 Task: Create in the project AgileBoost in Backlog an issue 'Create a new online platform for online entrepreneurship courses with advanced business planning and financial modeling features', assign it to team member softage.3@softage.net and change the status to IN PROGRESS. Create in the project AgileBoost in Backlog an issue 'Implement a new cloud-based customer relationship management system for a company with advanced lead generation and sales tracking features', assign it to team member softage.4@softage.net and change the status to IN PROGRESS
Action: Mouse moved to (213, 266)
Screenshot: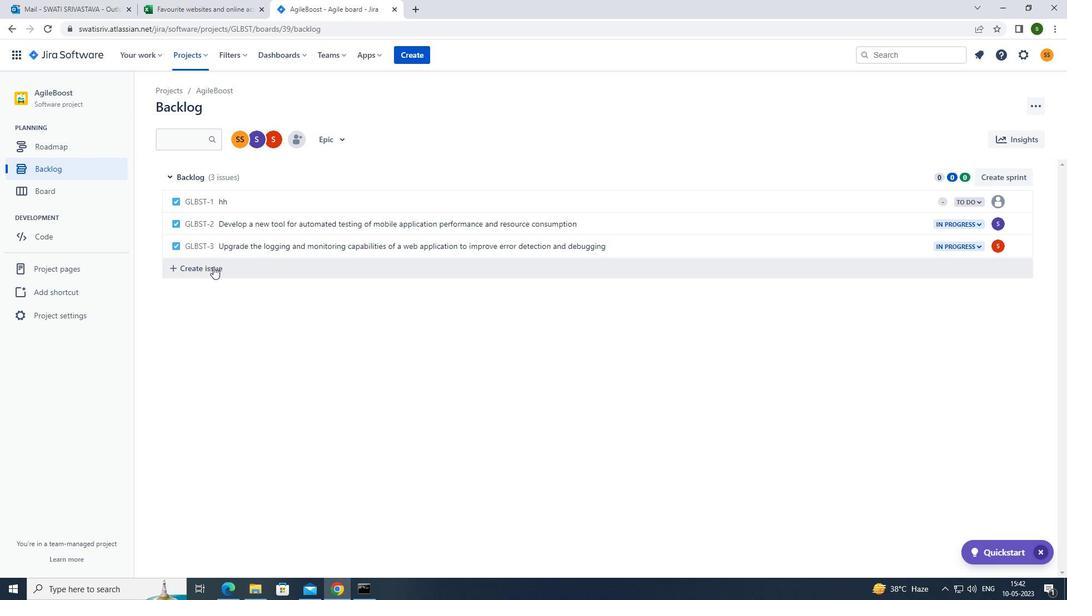 
Action: Mouse pressed left at (213, 266)
Screenshot: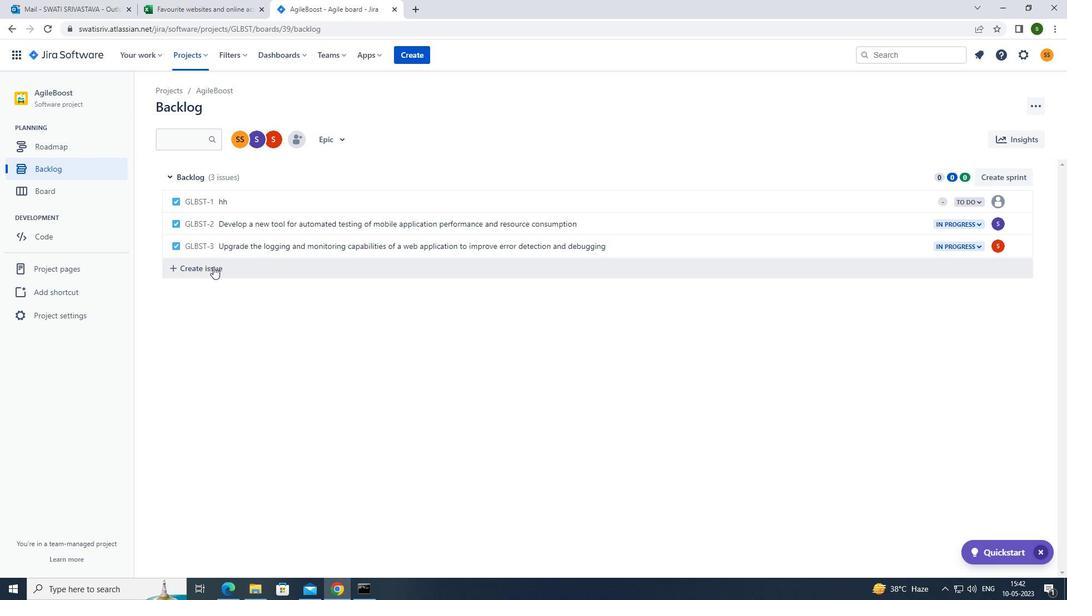 
Action: Mouse moved to (266, 267)
Screenshot: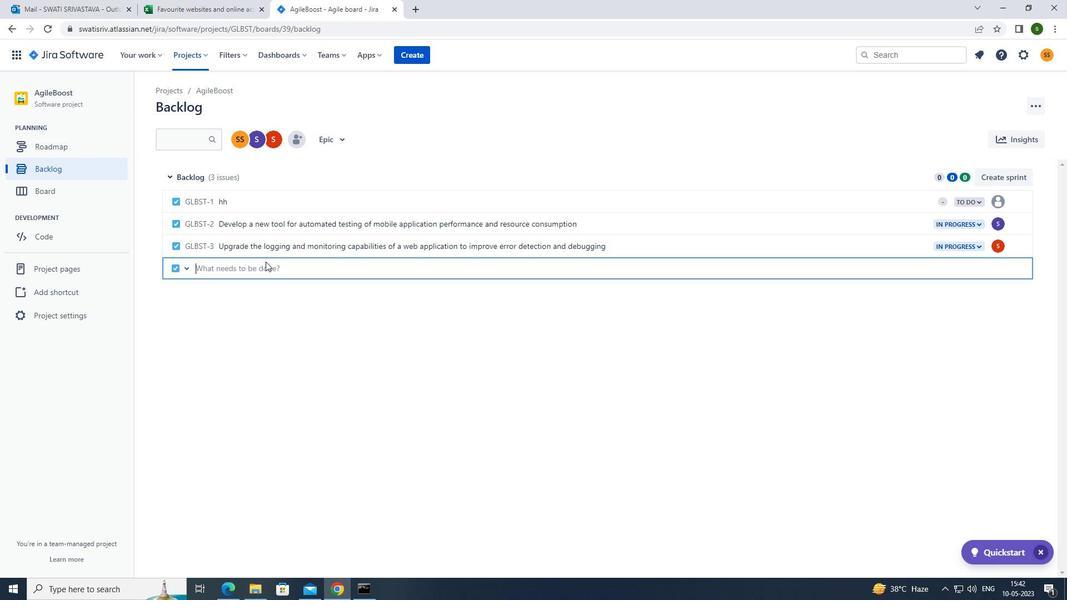 
Action: Mouse pressed left at (266, 267)
Screenshot: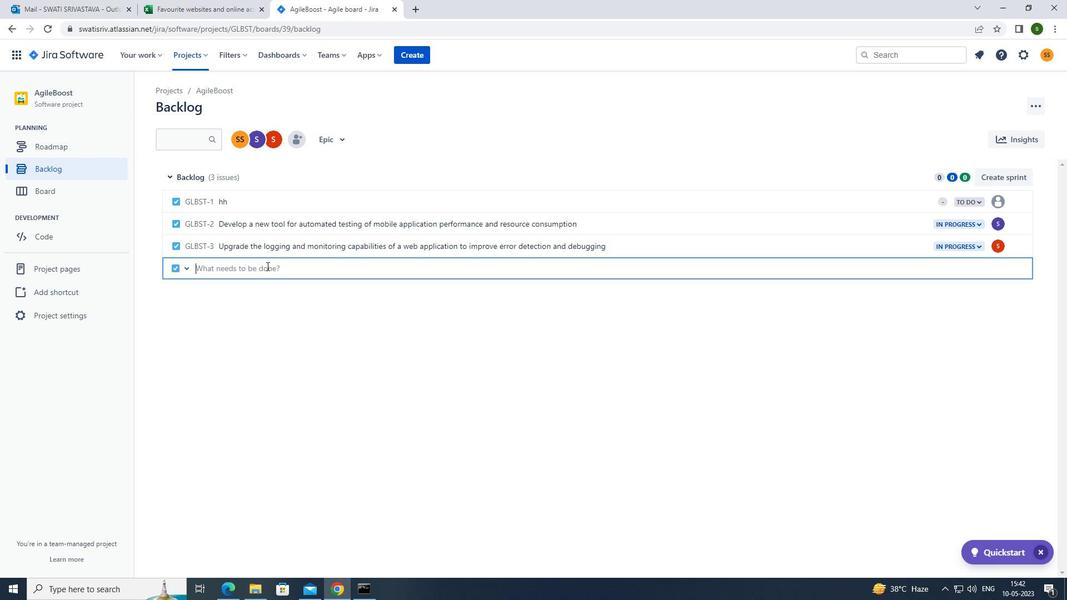 
Action: Key pressed <Key.caps_lock>c<Key.caps_lock>reate<Key.space>a<Key.space>new<Key.space>online<Key.space>platform<Key.space>for<Key.space>online<Key.space>entrepreneurship<Key.space>courses<Key.space>with<Key.space>advanced<Key.space>busisness<Key.space>planning<Key.space>and<Key.space>finacial<Key.space>modeling<Key.space>features<Key.enter>
Screenshot: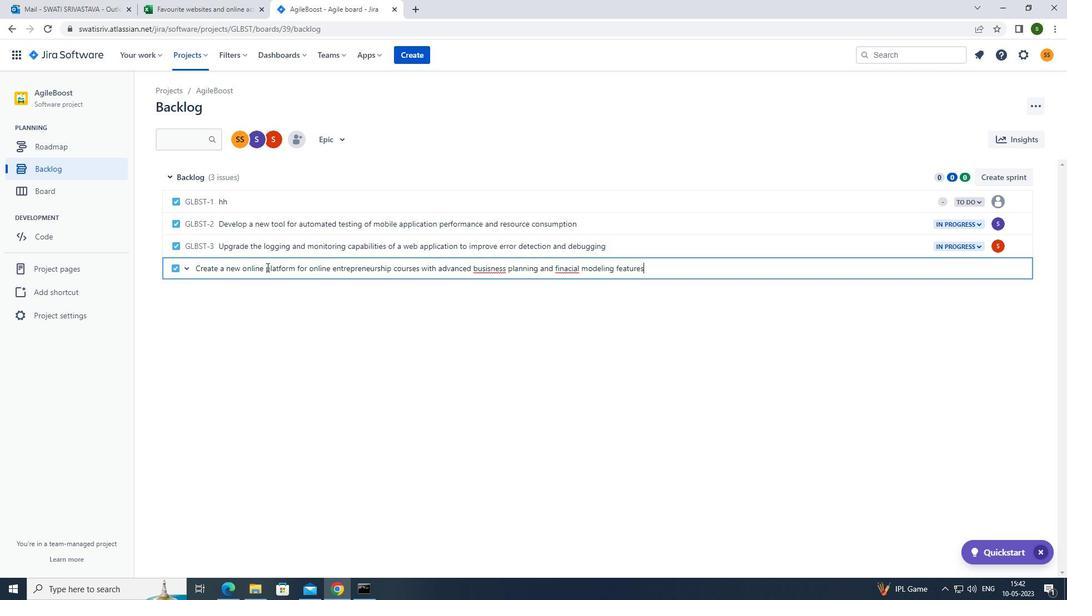 
Action: Mouse moved to (1000, 267)
Screenshot: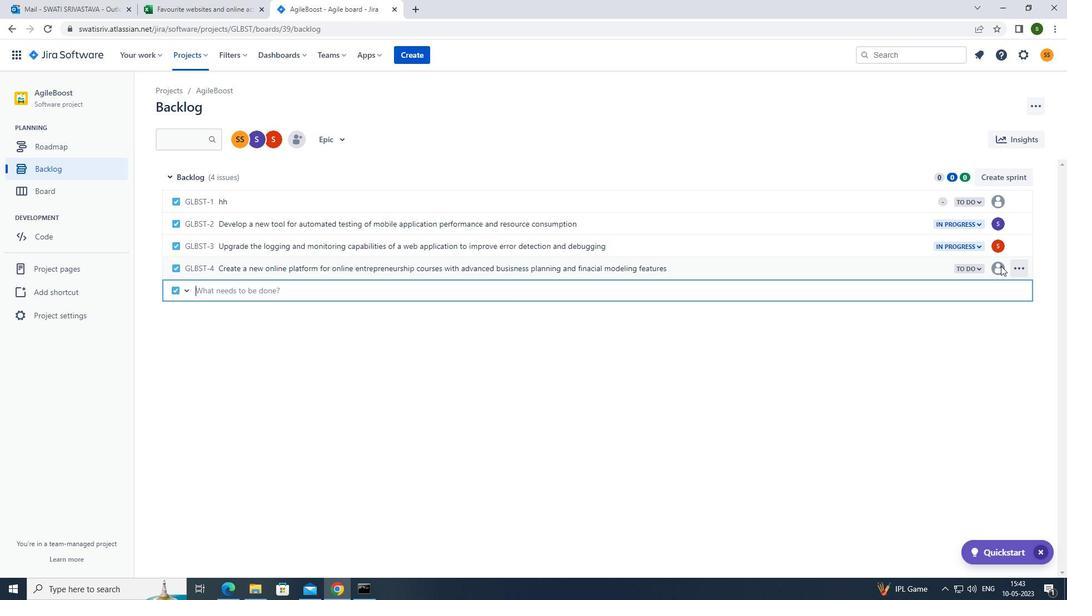 
Action: Mouse pressed left at (1000, 267)
Screenshot: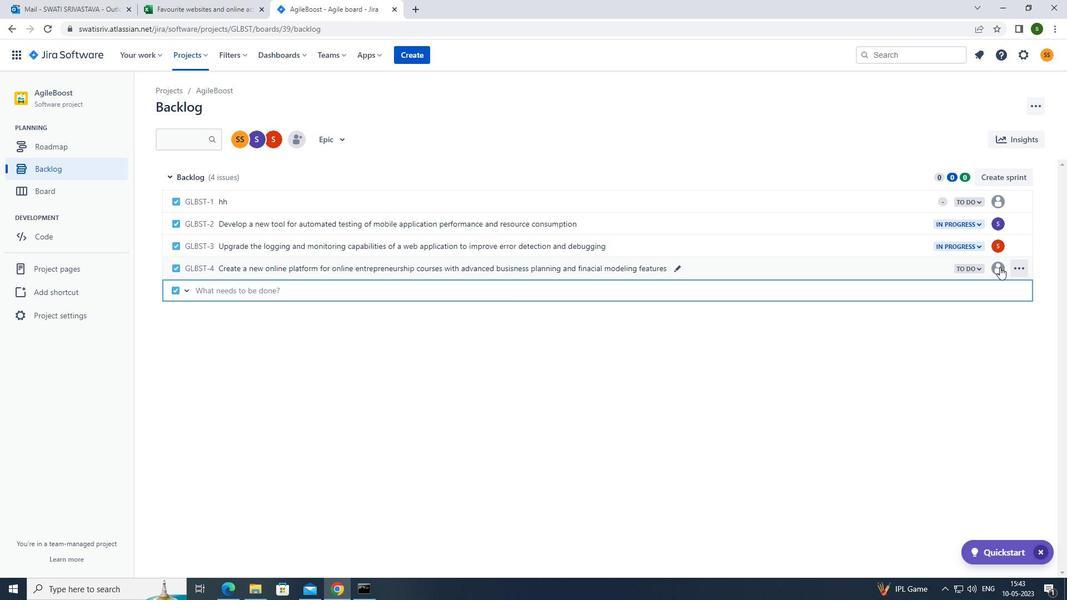 
Action: Mouse moved to (910, 350)
Screenshot: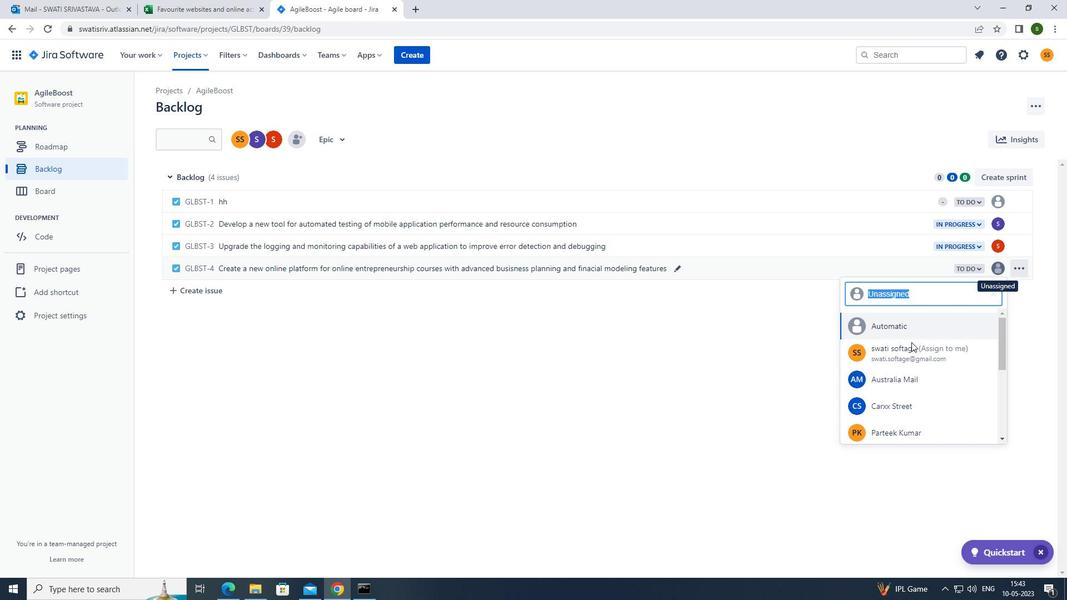 
Action: Mouse scrolled (910, 350) with delta (0, 0)
Screenshot: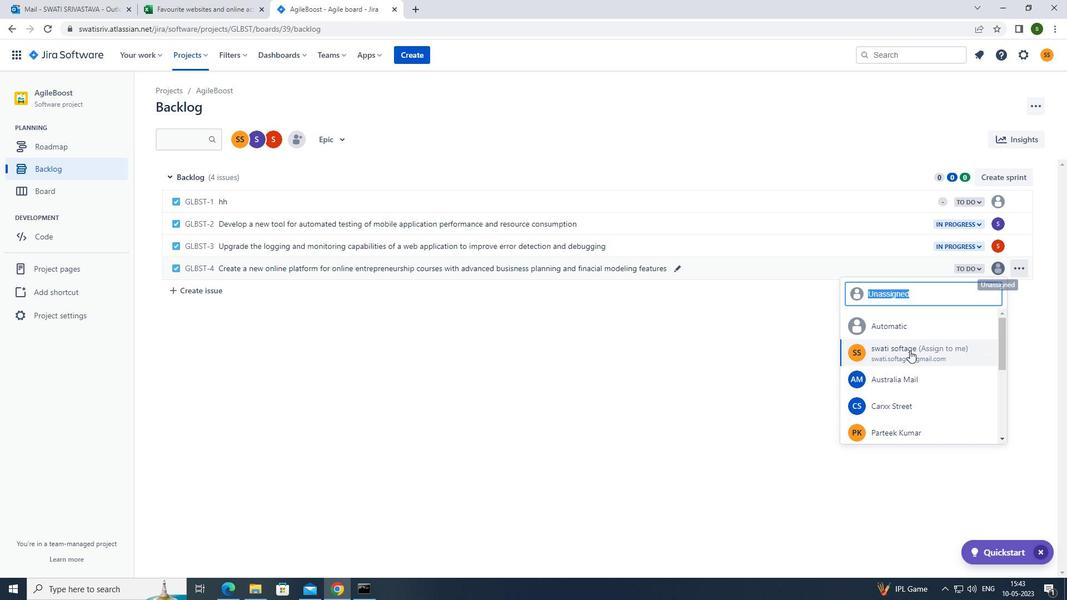 
Action: Mouse scrolled (910, 350) with delta (0, 0)
Screenshot: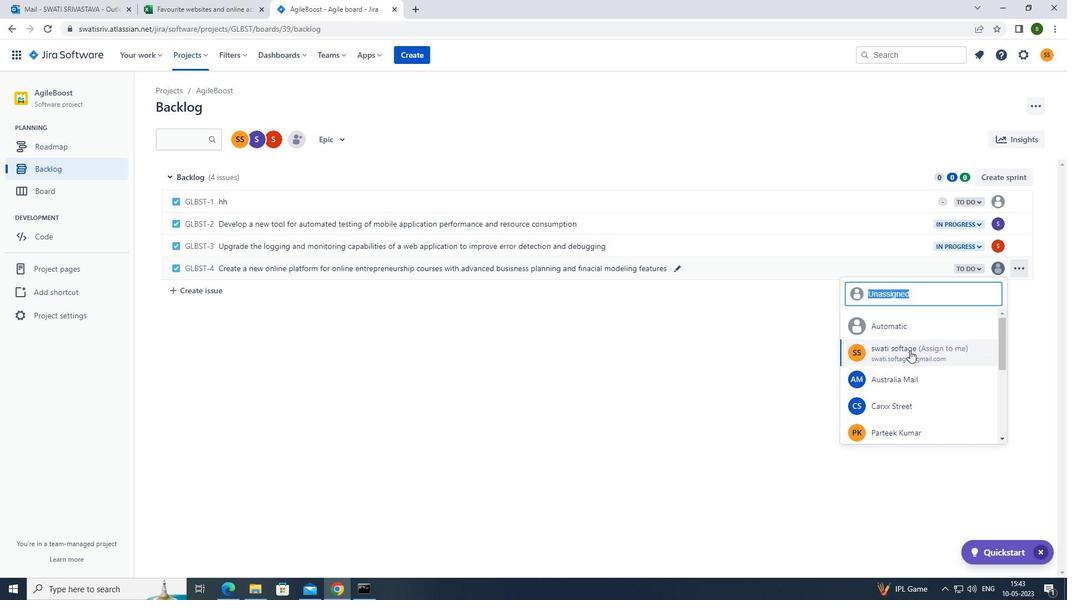 
Action: Mouse moved to (907, 399)
Screenshot: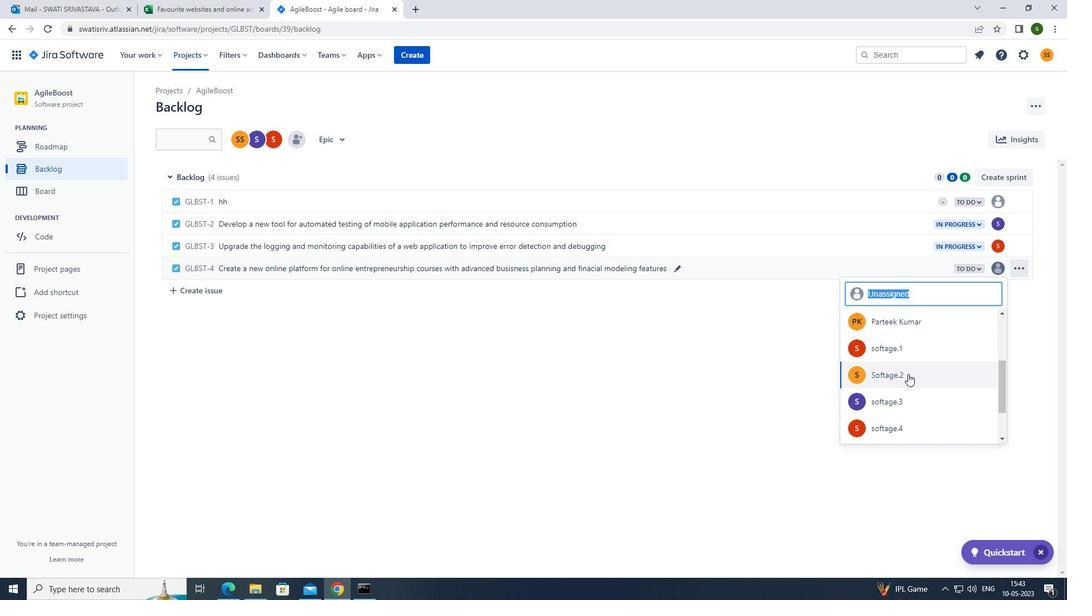 
Action: Mouse pressed left at (907, 399)
Screenshot: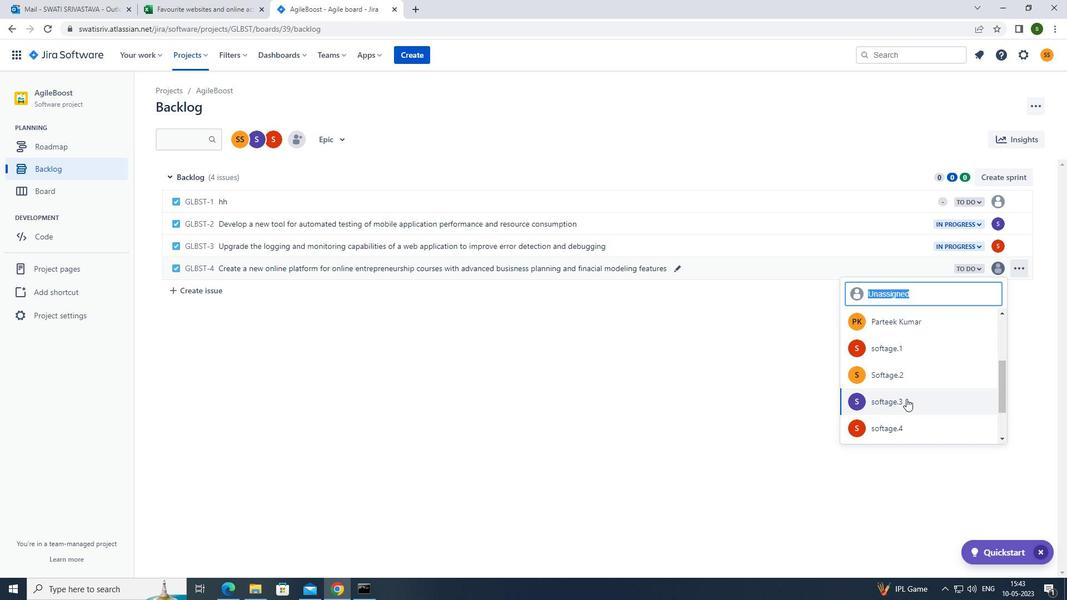 
Action: Mouse moved to (970, 265)
Screenshot: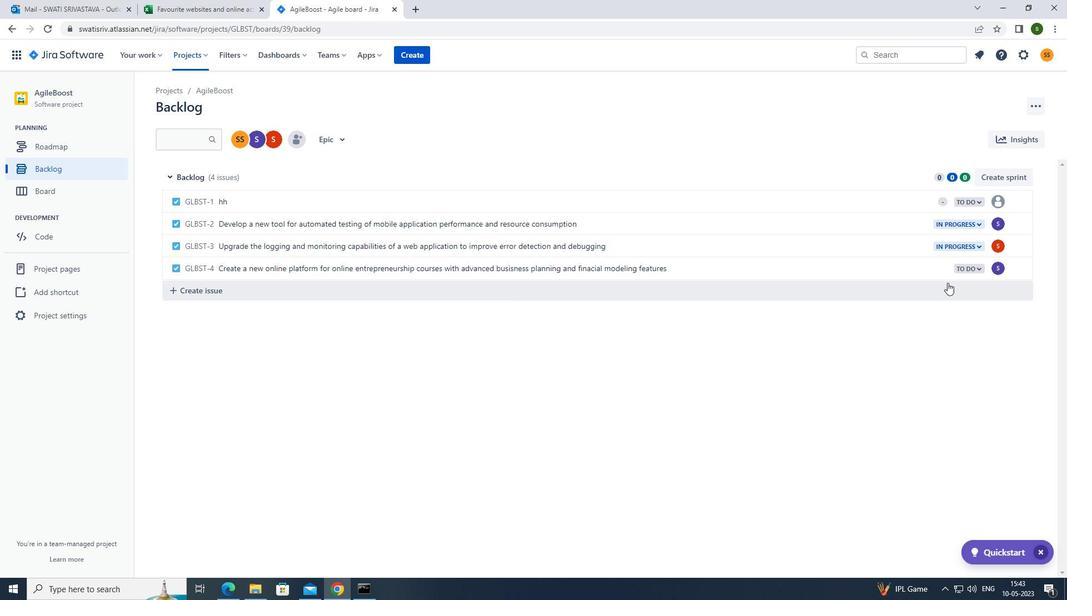 
Action: Mouse pressed left at (970, 265)
Screenshot: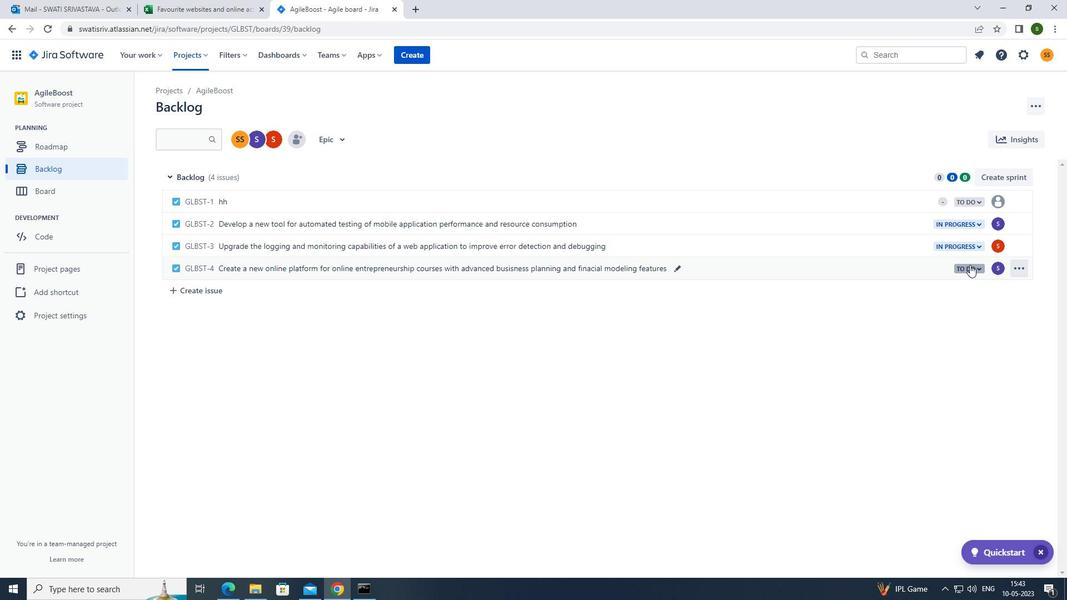 
Action: Mouse moved to (916, 288)
Screenshot: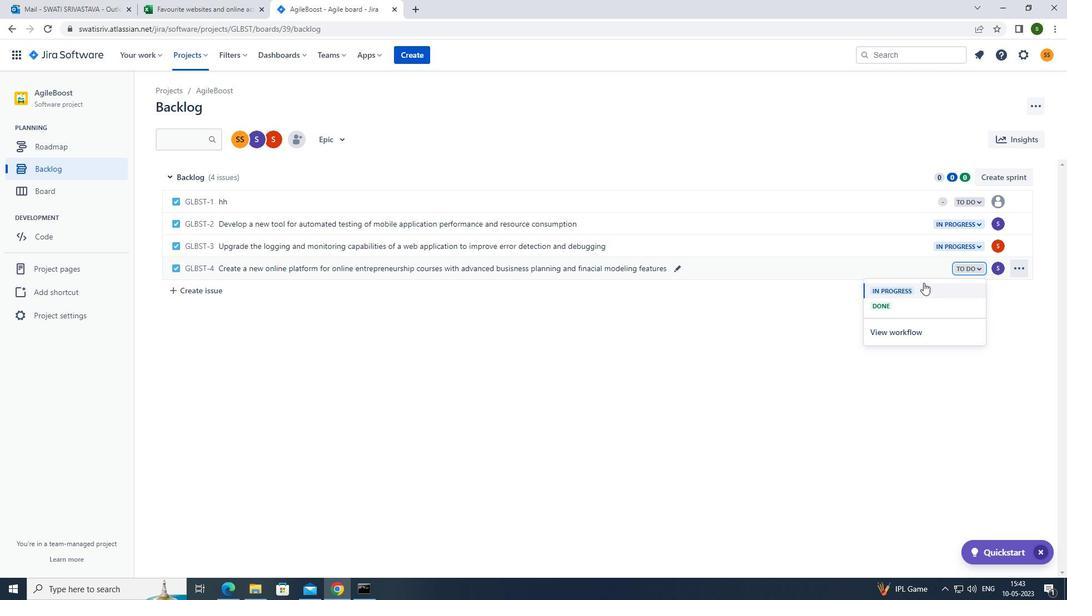 
Action: Mouse pressed left at (916, 288)
Screenshot: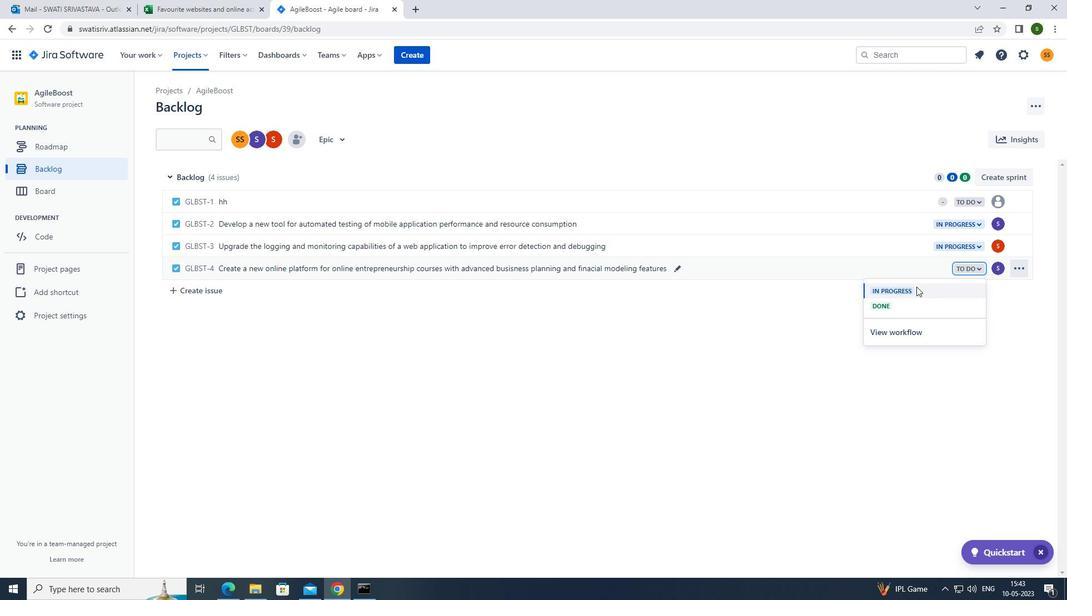 
Action: Mouse moved to (203, 295)
Screenshot: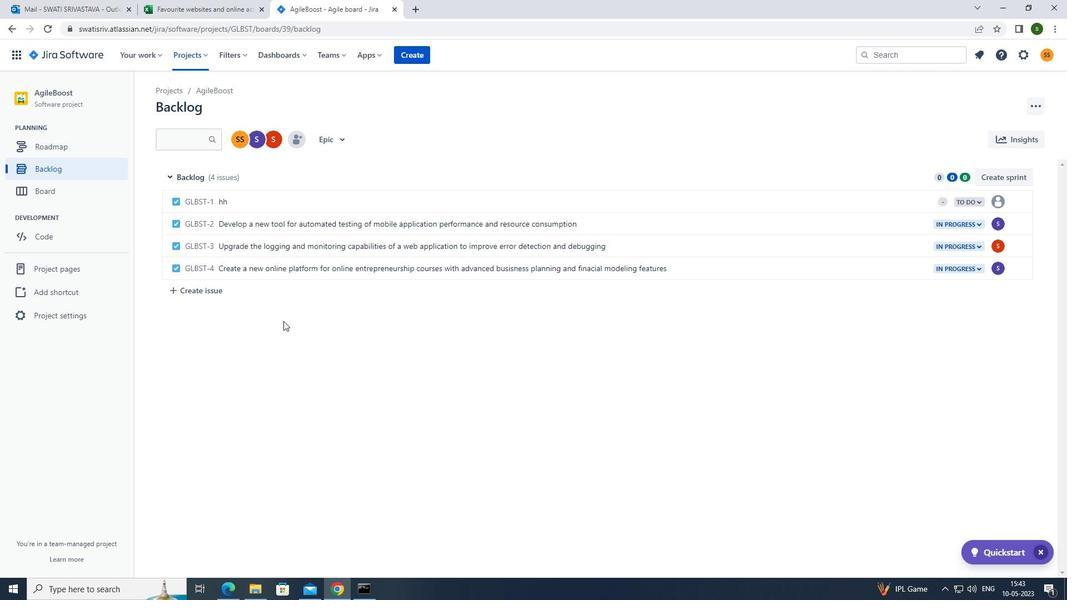 
Action: Mouse pressed left at (203, 295)
Screenshot: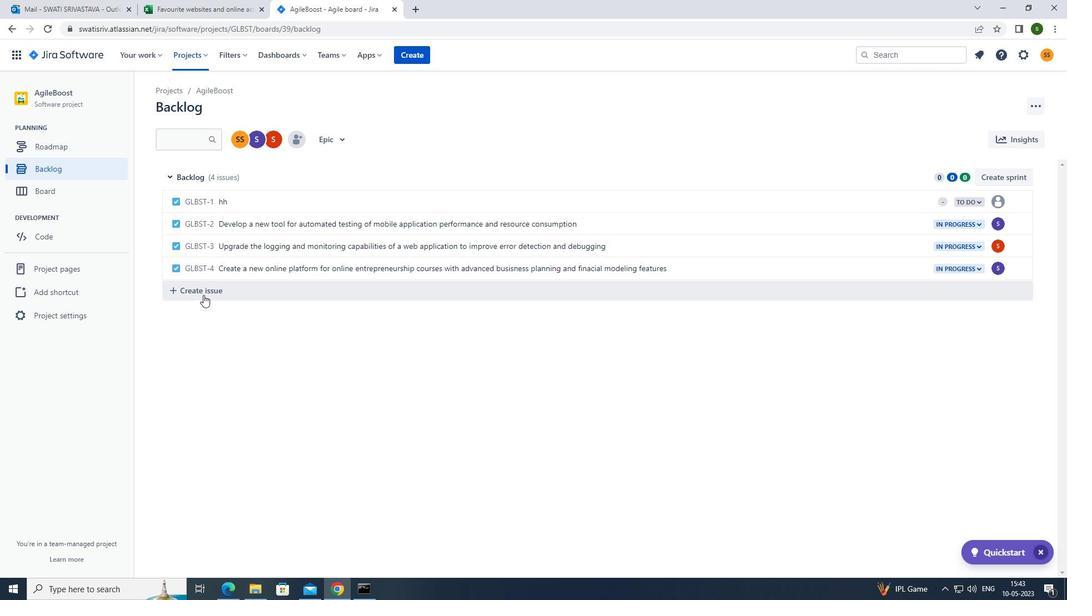 
Action: Mouse moved to (277, 289)
Screenshot: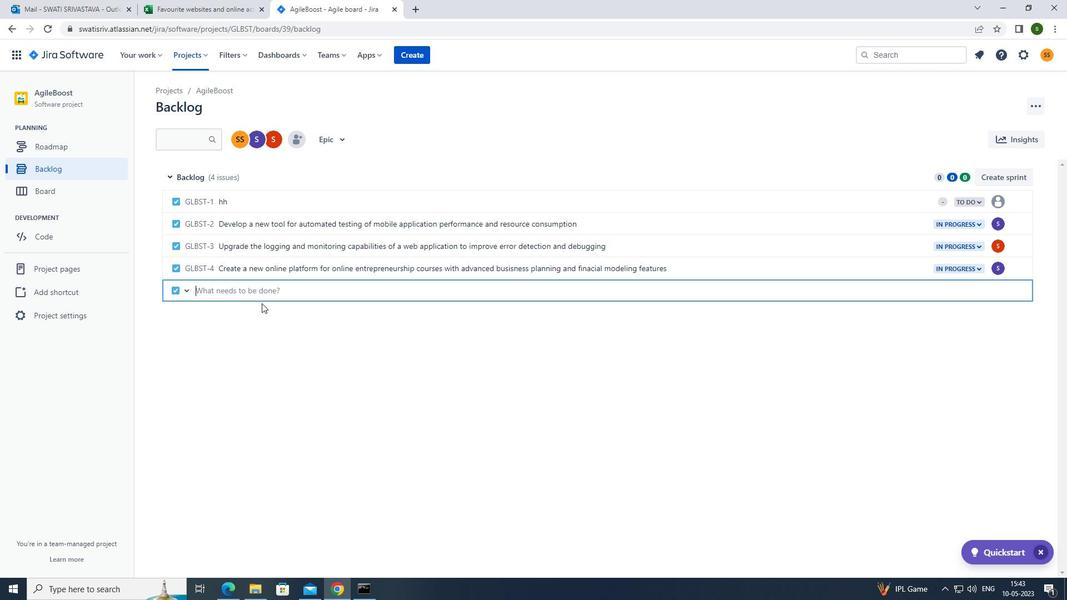 
Action: Mouse pressed left at (277, 289)
Screenshot: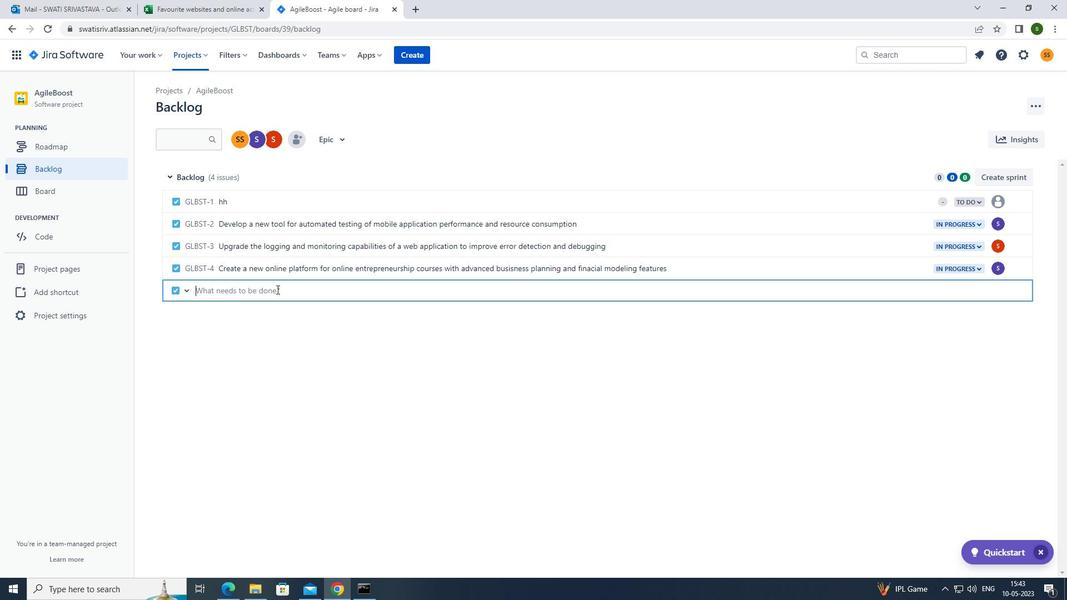 
Action: Mouse moved to (277, 289)
Screenshot: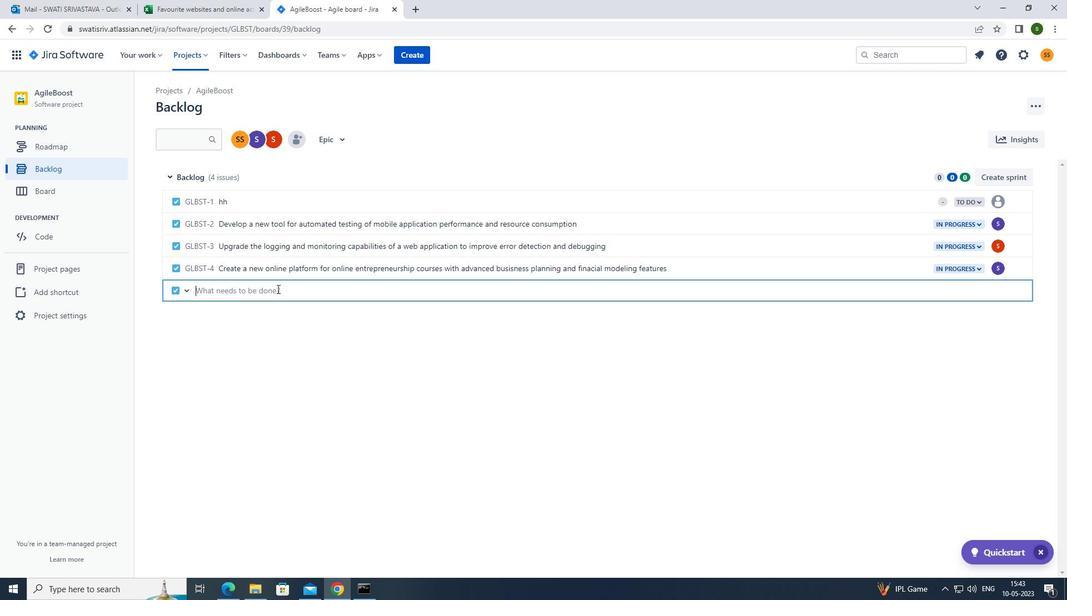 
Action: Key pressed <Key.caps_lock>i<Key.caps_lock>mplement<Key.space>a<Key.space>new<Key.space>cloud-based<Key.space>customer<Key.space>realtionship<Key.space>mangement<Key.space>system<Key.space>for<Key.space>a<Key.space>company<Key.space>with<Key.space>advanced<Key.space>lead<Key.space>generation<Key.space>and<Key.space>sales<Key.space>tracking<Key.space>features<Key.enter>
Screenshot: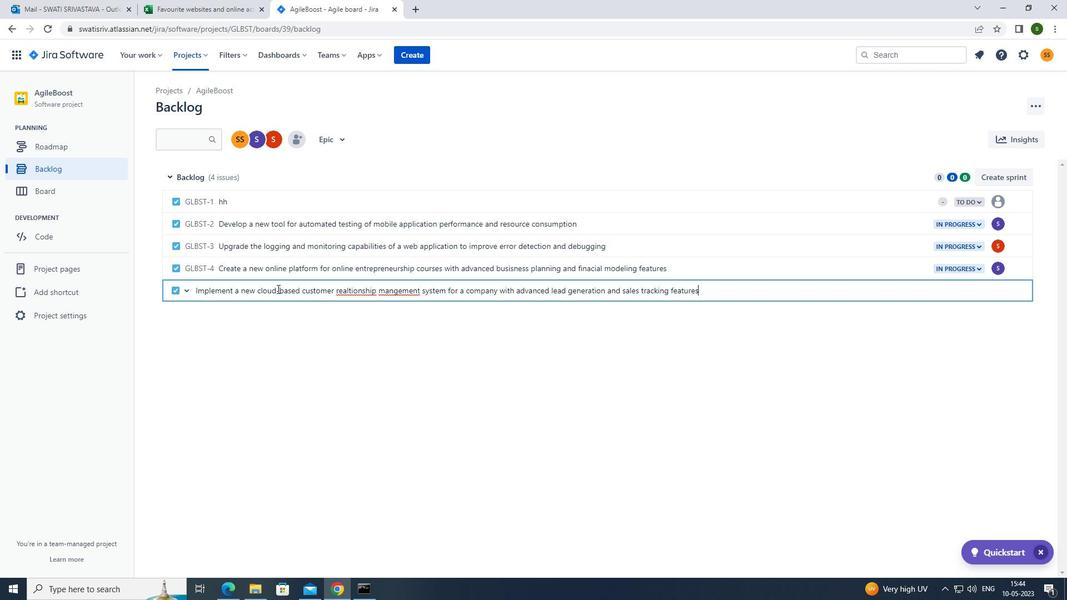 
Action: Mouse moved to (996, 292)
Screenshot: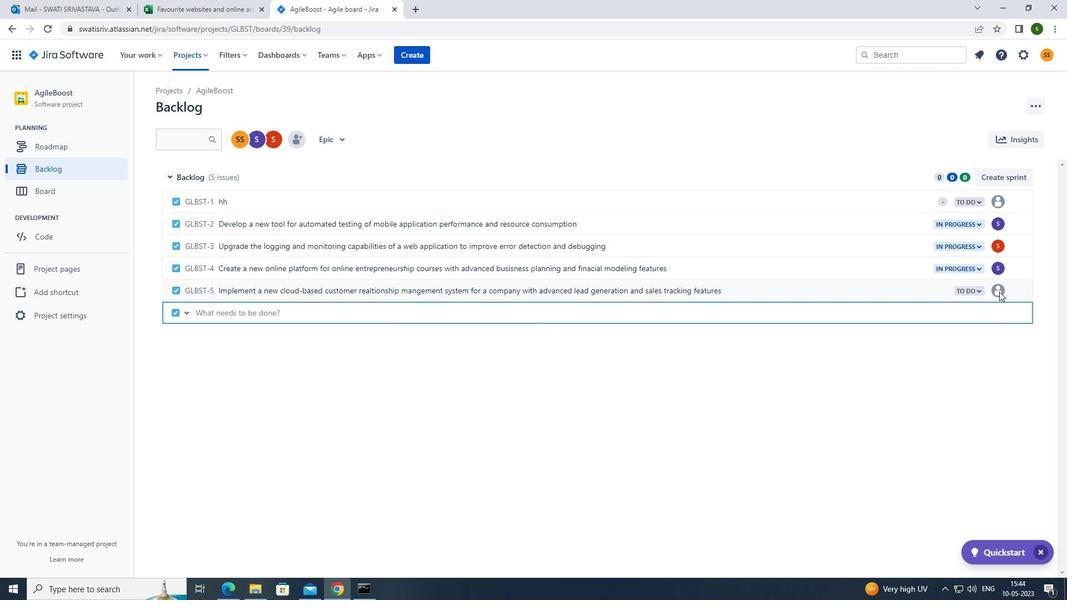 
Action: Mouse pressed left at (996, 292)
Screenshot: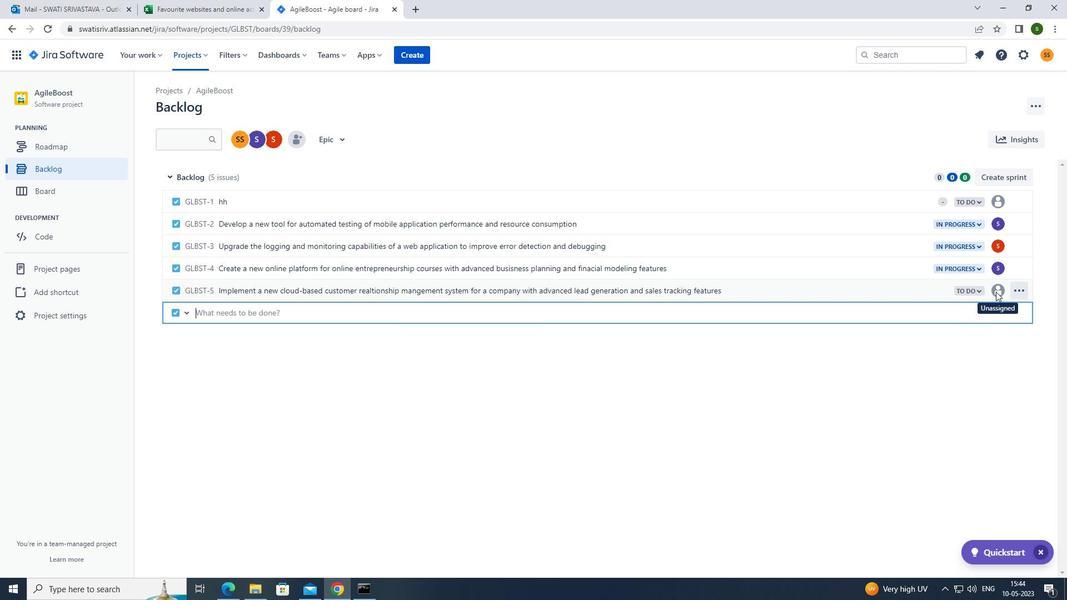 
Action: Mouse moved to (928, 408)
Screenshot: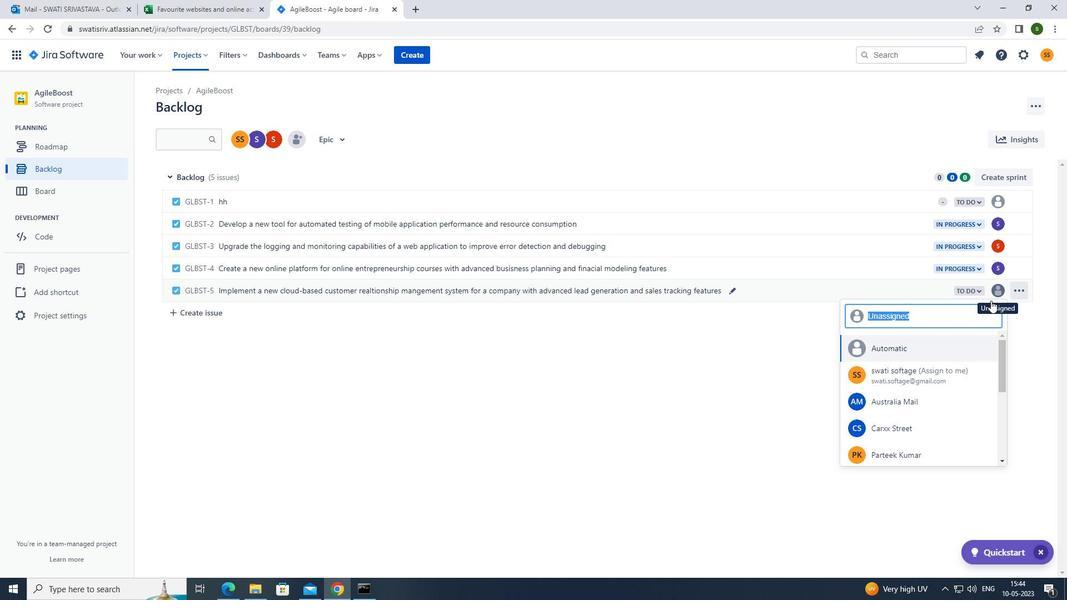 
Action: Mouse scrolled (928, 407) with delta (0, 0)
Screenshot: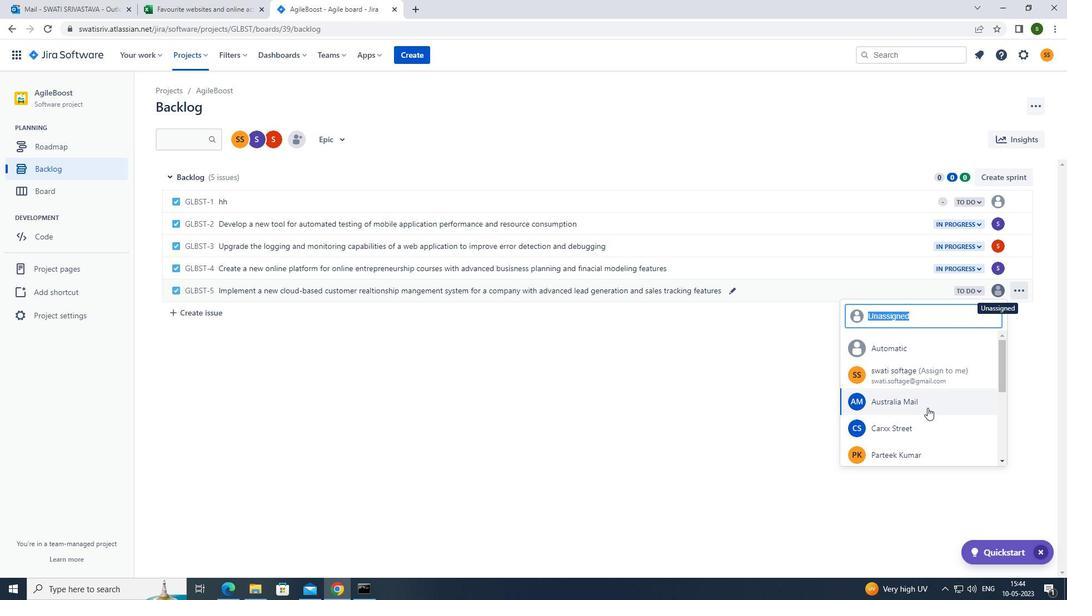 
Action: Mouse scrolled (928, 407) with delta (0, 0)
Screenshot: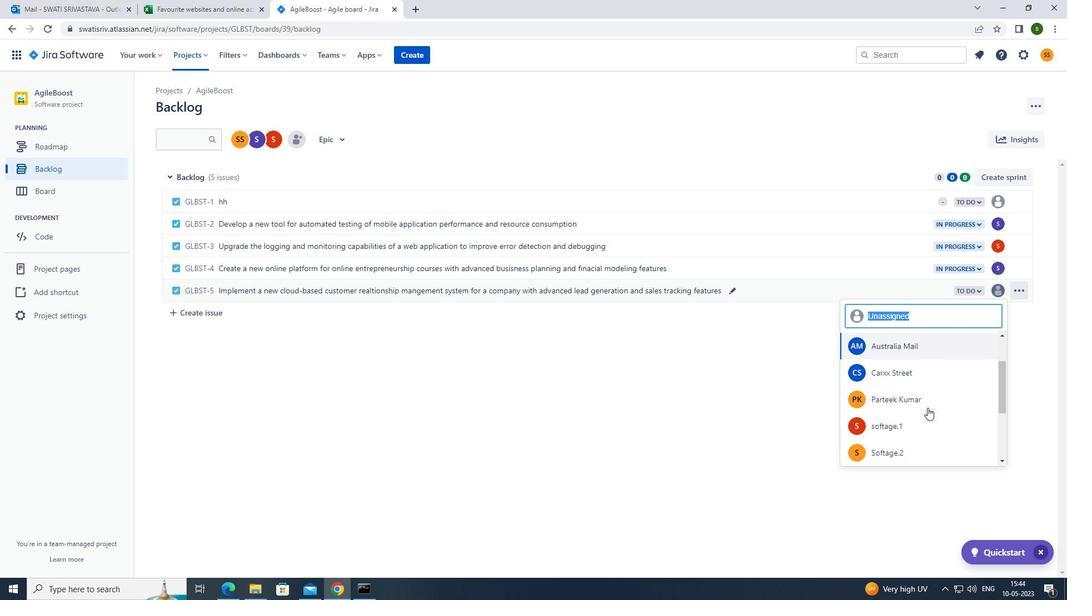 
Action: Mouse moved to (897, 445)
Screenshot: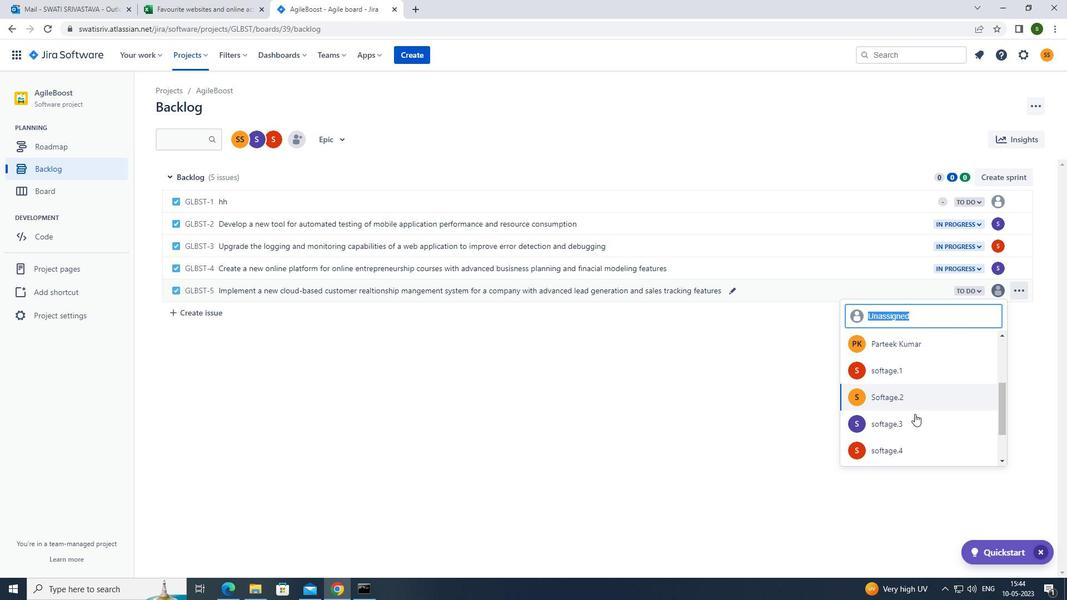 
Action: Mouse pressed left at (897, 445)
Screenshot: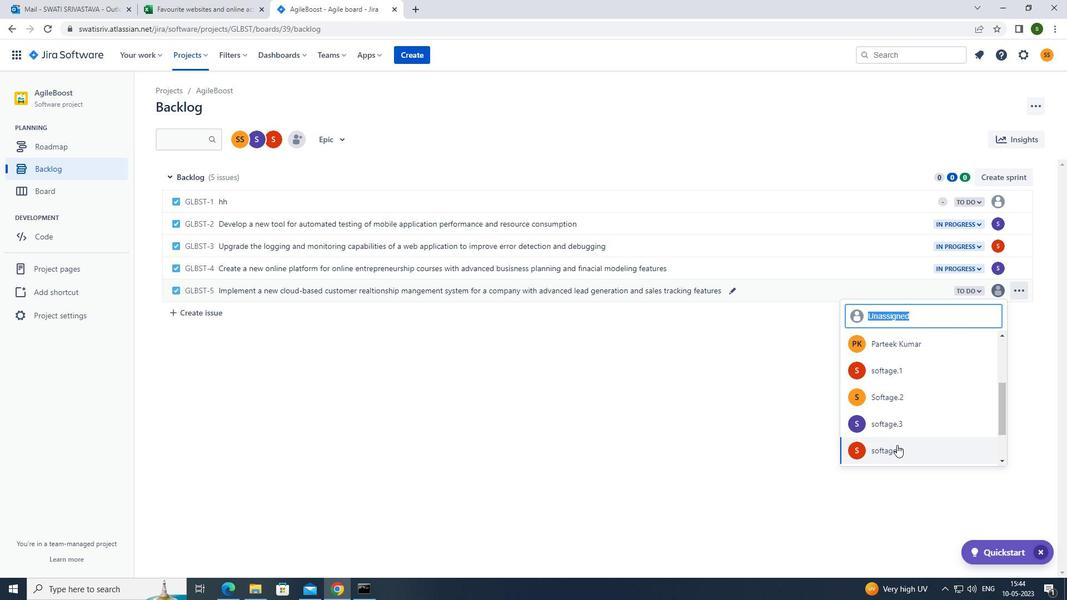 
Action: Mouse moved to (977, 291)
Screenshot: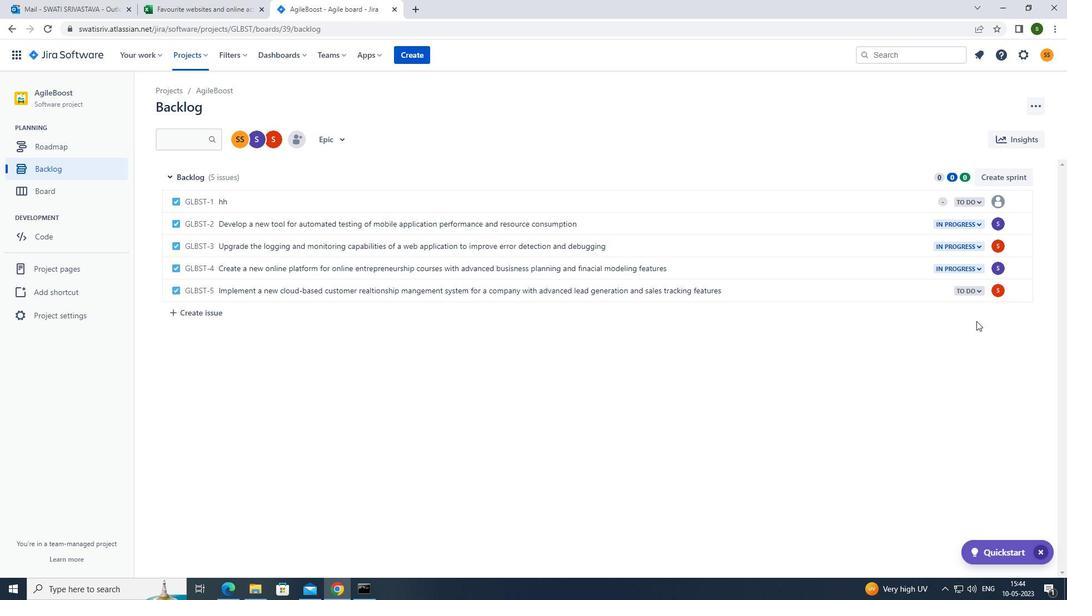 
Action: Mouse pressed left at (977, 291)
Screenshot: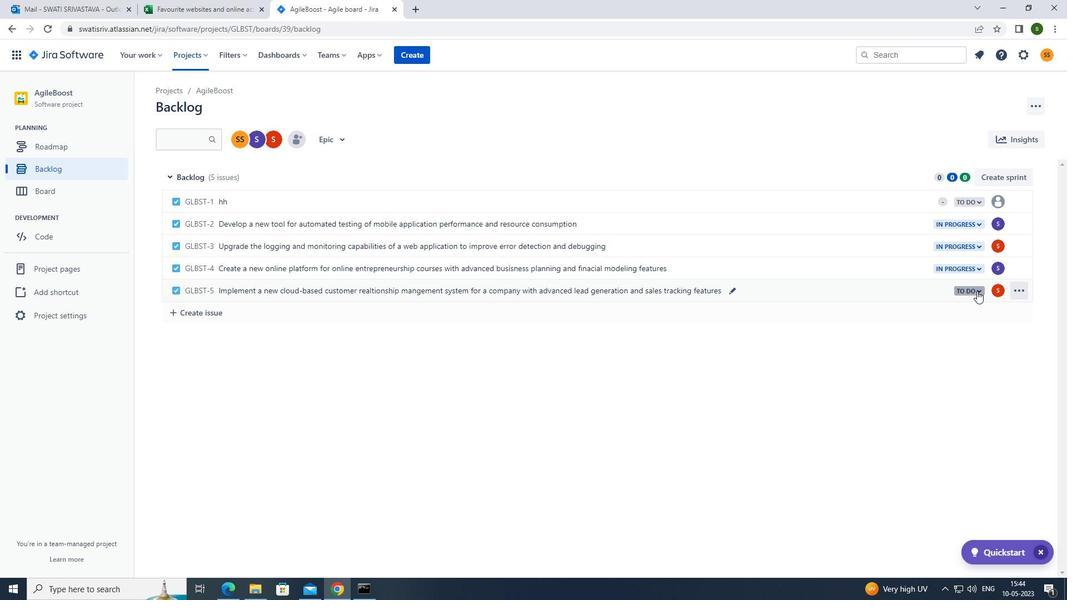 
Action: Mouse moved to (925, 311)
Screenshot: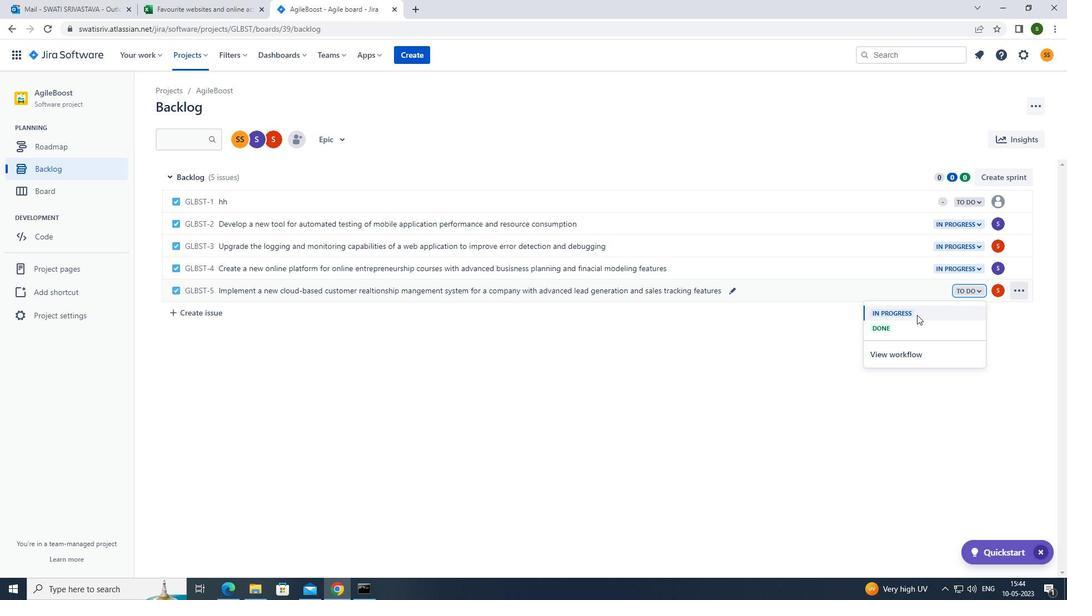 
Action: Mouse pressed left at (925, 311)
Screenshot: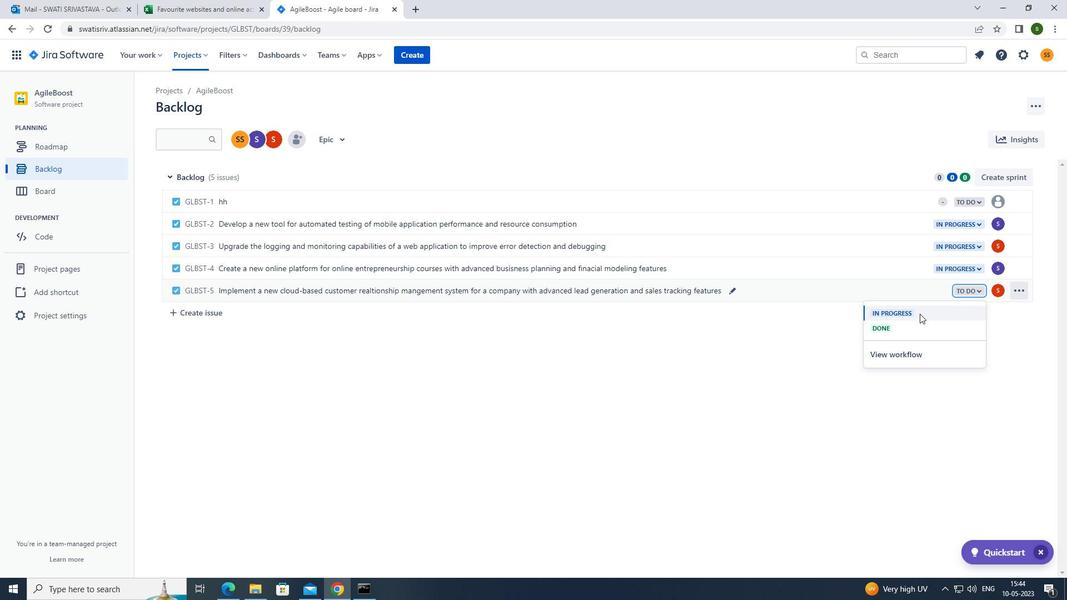
Action: Mouse moved to (802, 447)
Screenshot: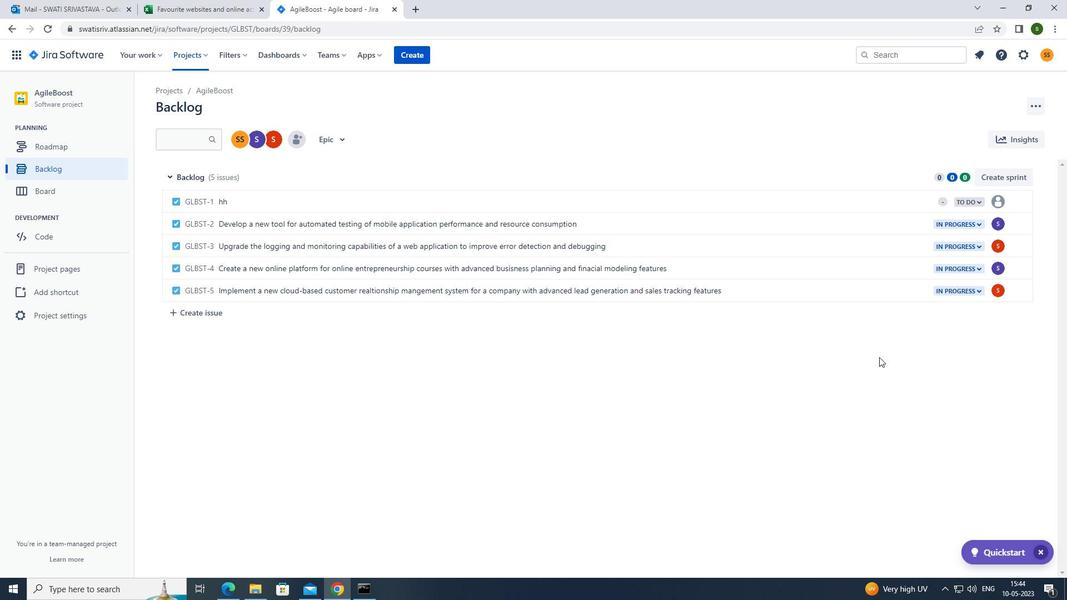 
